 Task: In the  document scenario.epub. Below name insert the link: 'www.instagram.com' Insert Dropdown below the link: Review Status  'Select Not started 'Insert Header and write  "Quantum". Change font style to  Yellow Tail
Action: Mouse moved to (266, 368)
Screenshot: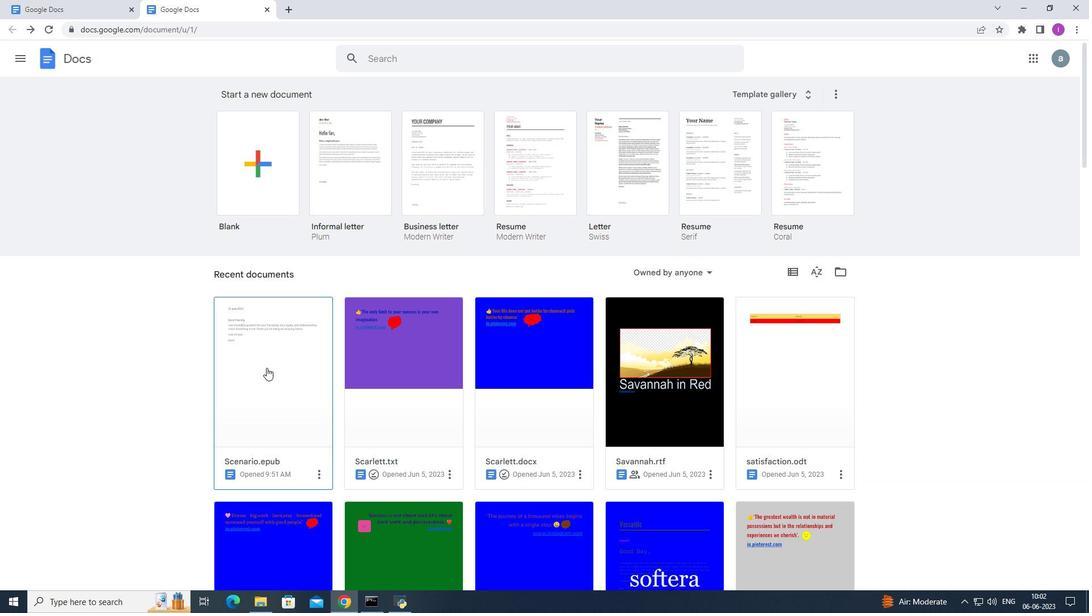 
Action: Mouse pressed left at (266, 368)
Screenshot: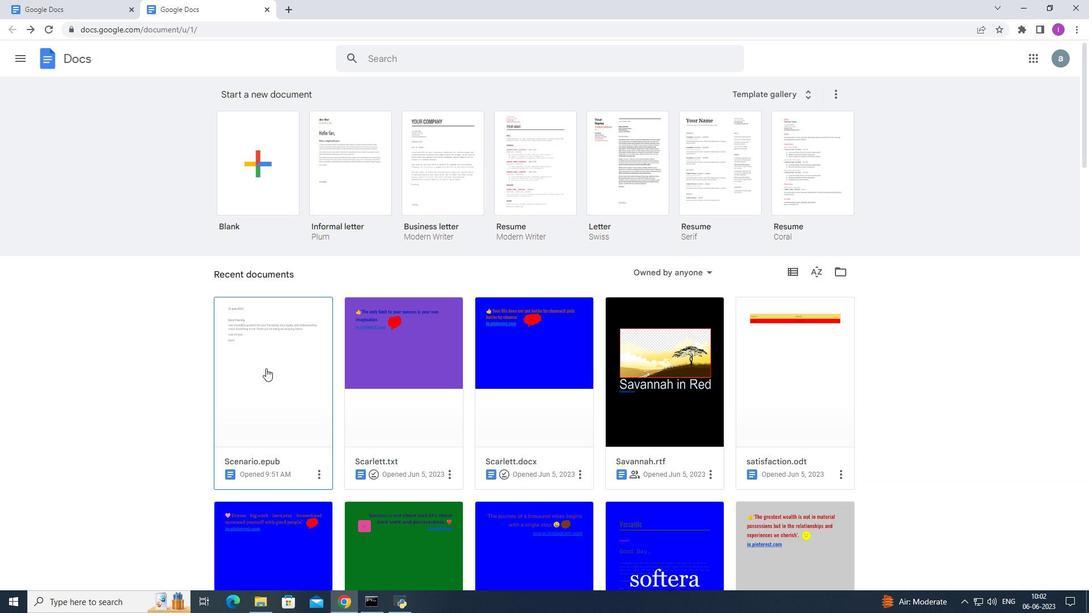 
Action: Mouse moved to (385, 296)
Screenshot: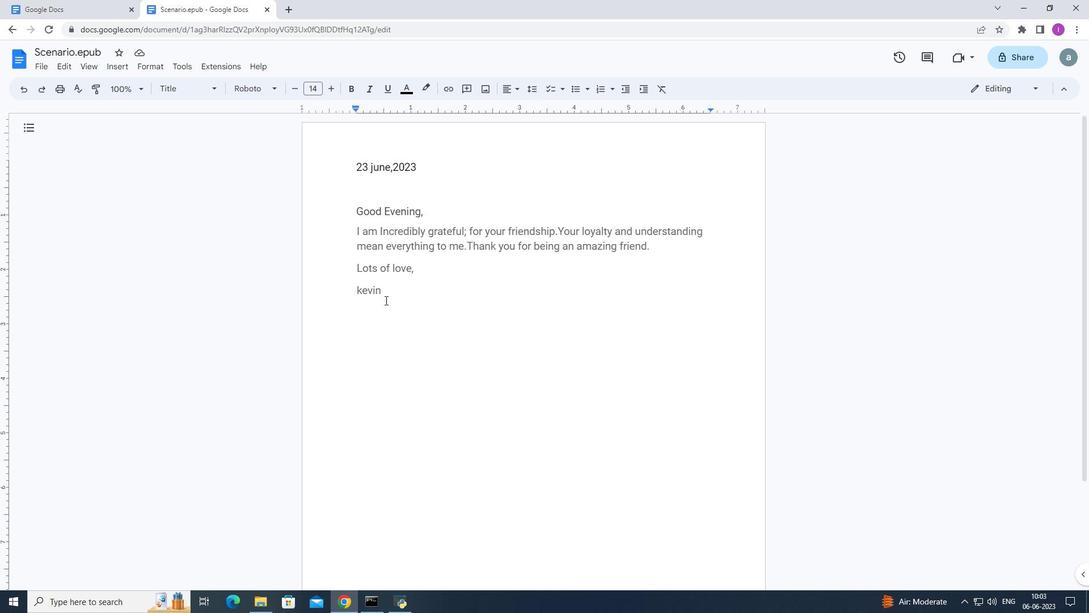 
Action: Mouse pressed left at (385, 296)
Screenshot: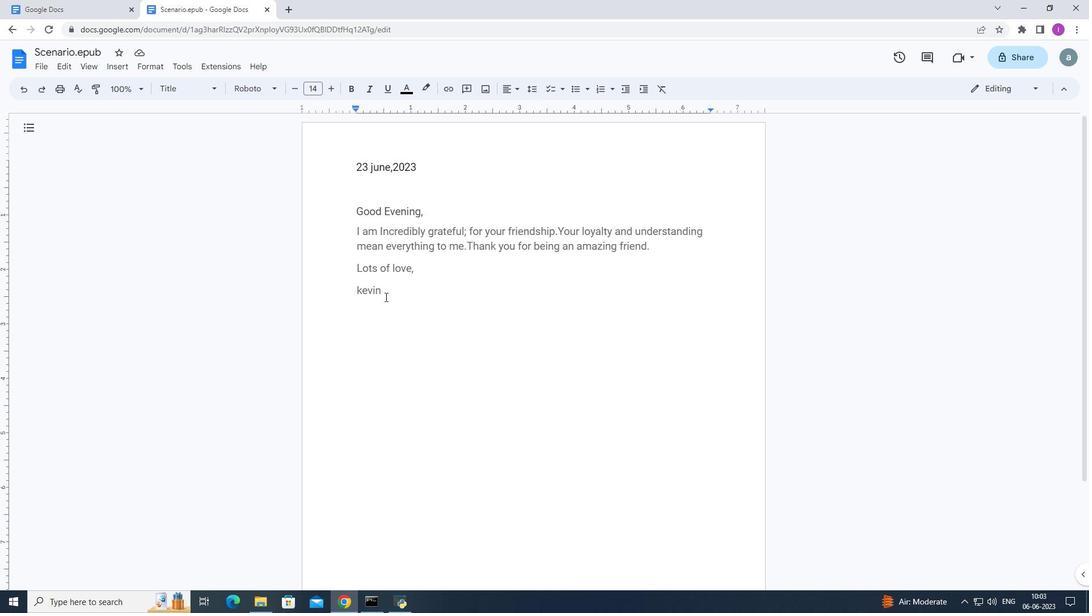 
Action: Key pressed <Key.enter>
Screenshot: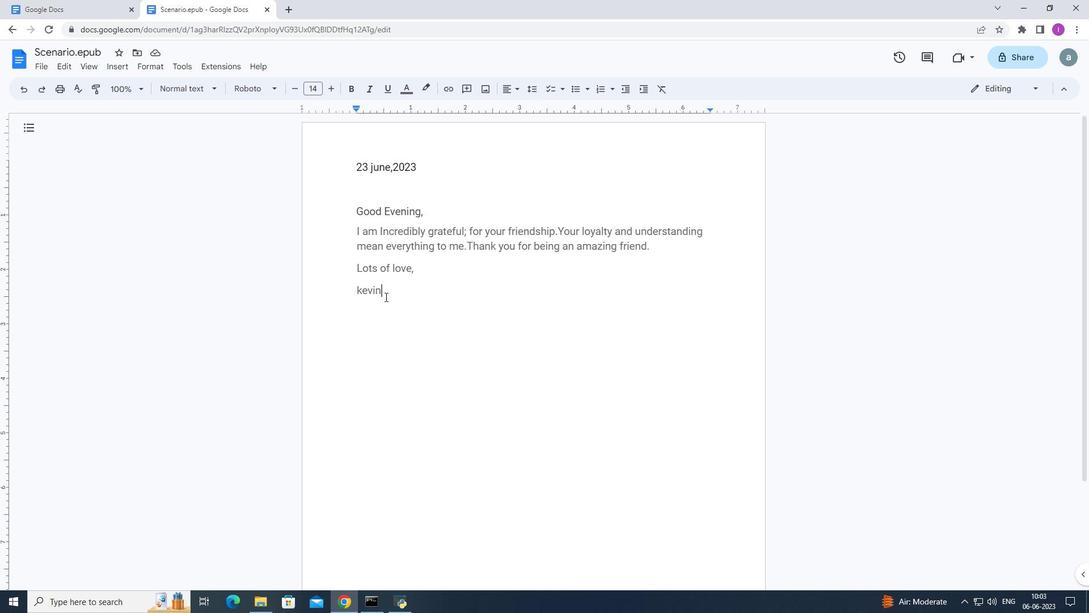 
Action: Mouse moved to (111, 68)
Screenshot: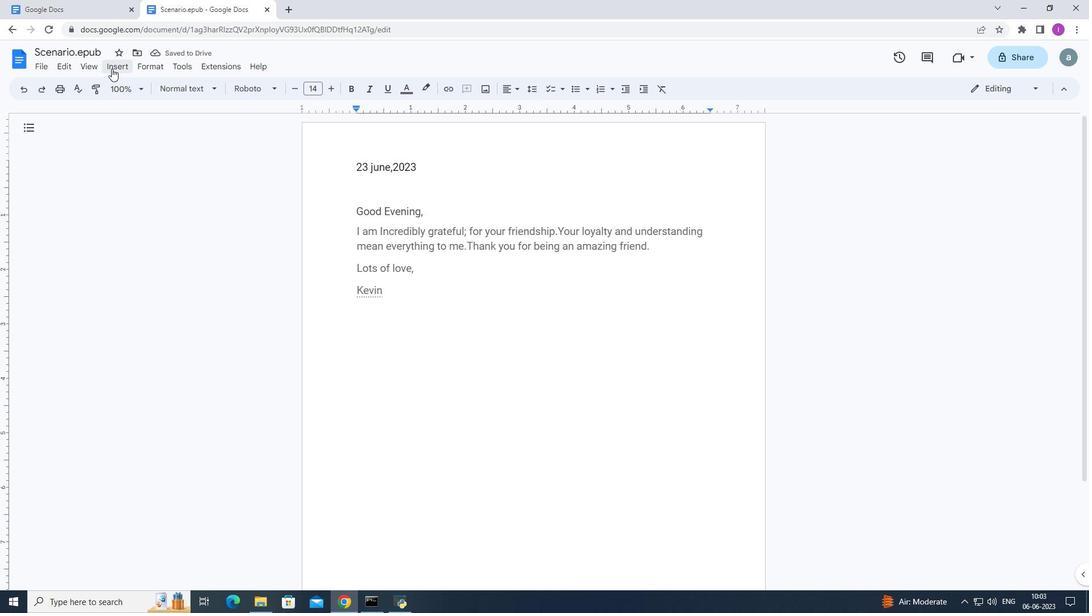
Action: Mouse pressed left at (111, 68)
Screenshot: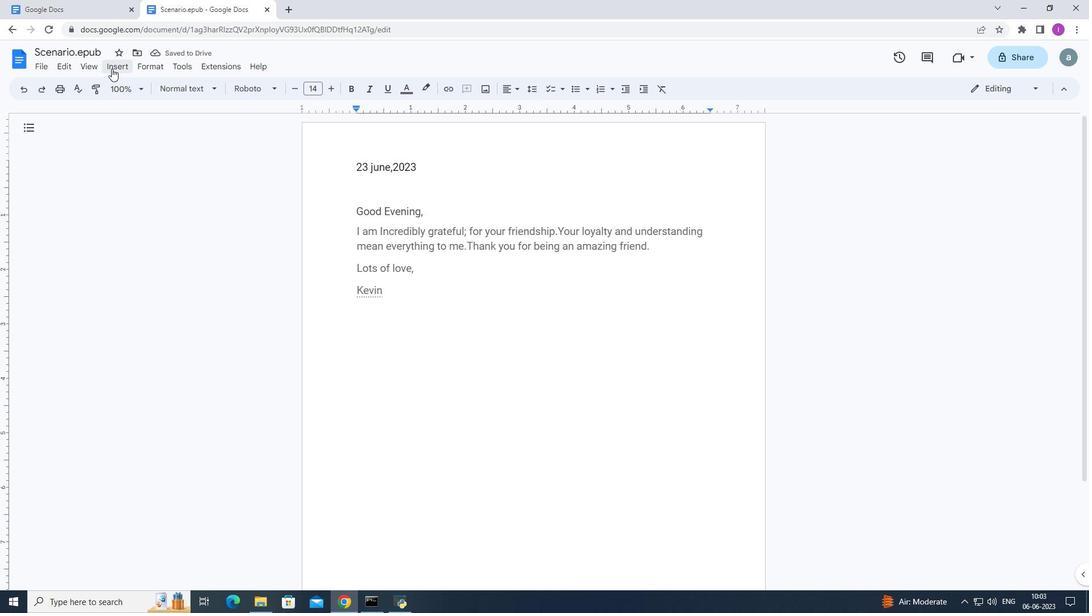
Action: Mouse moved to (133, 417)
Screenshot: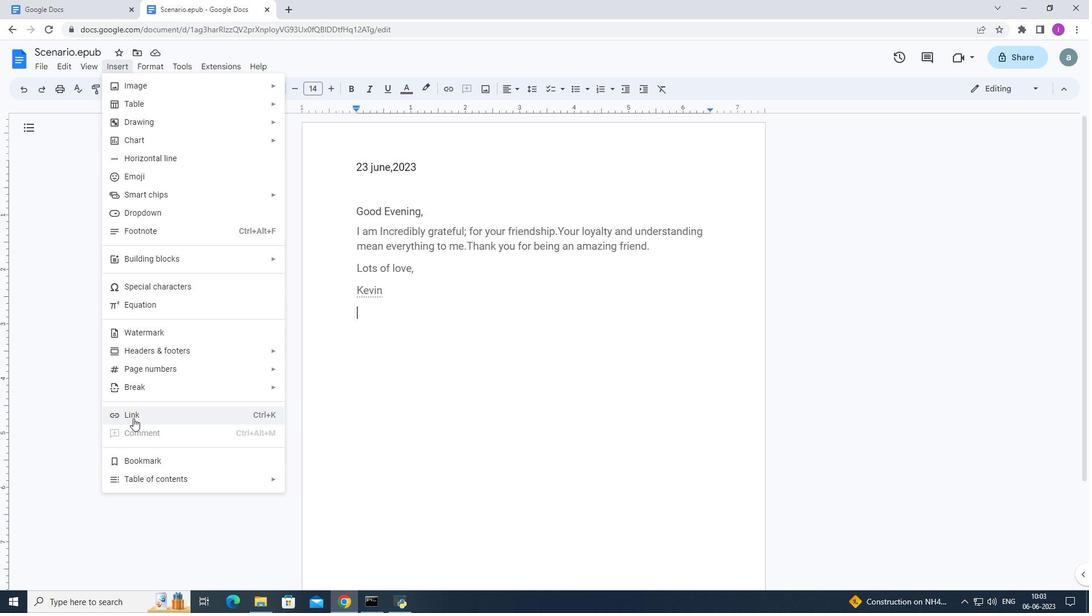 
Action: Mouse pressed left at (133, 417)
Screenshot: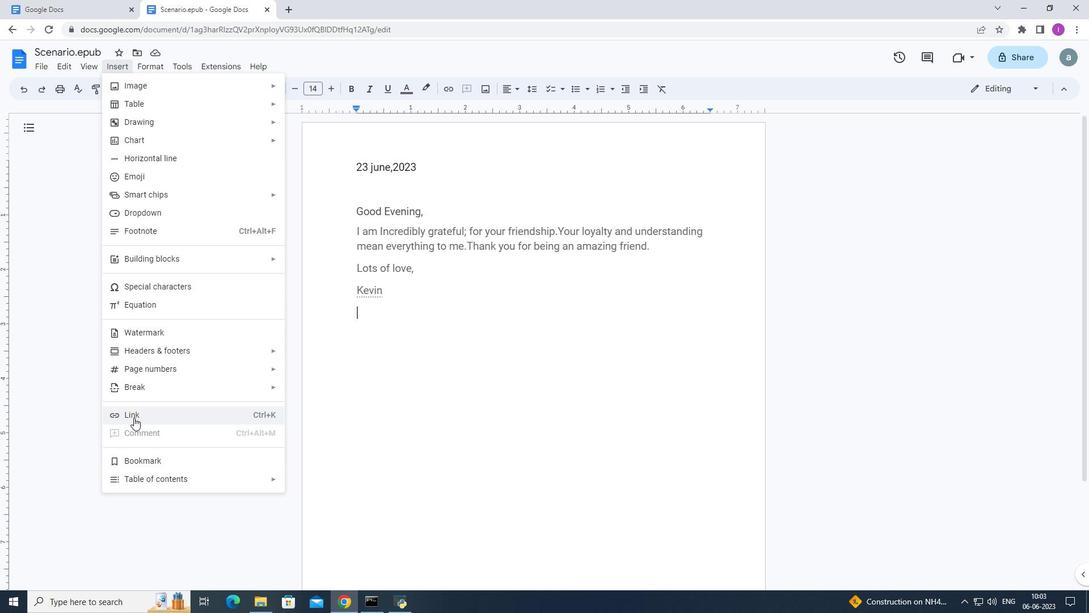 
Action: Mouse moved to (385, 355)
Screenshot: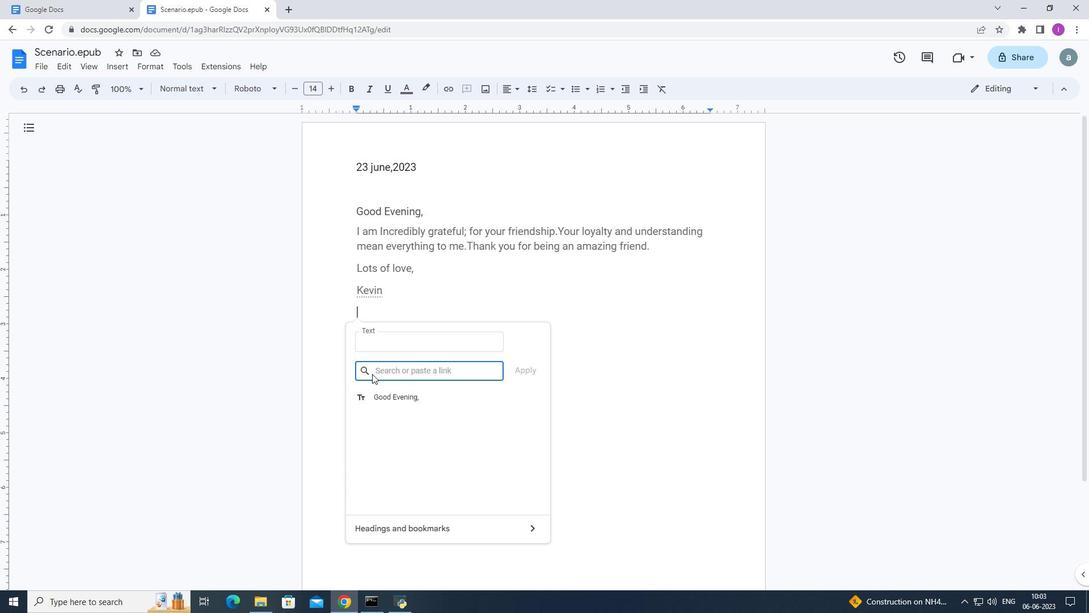 
Action: Key pressed www
Screenshot: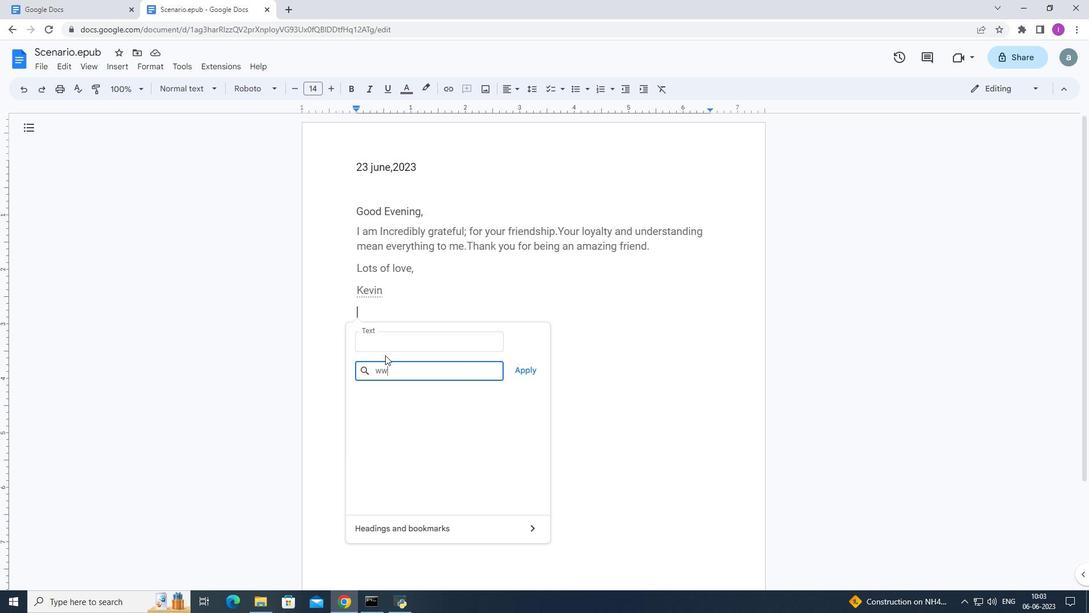 
Action: Mouse moved to (385, 354)
Screenshot: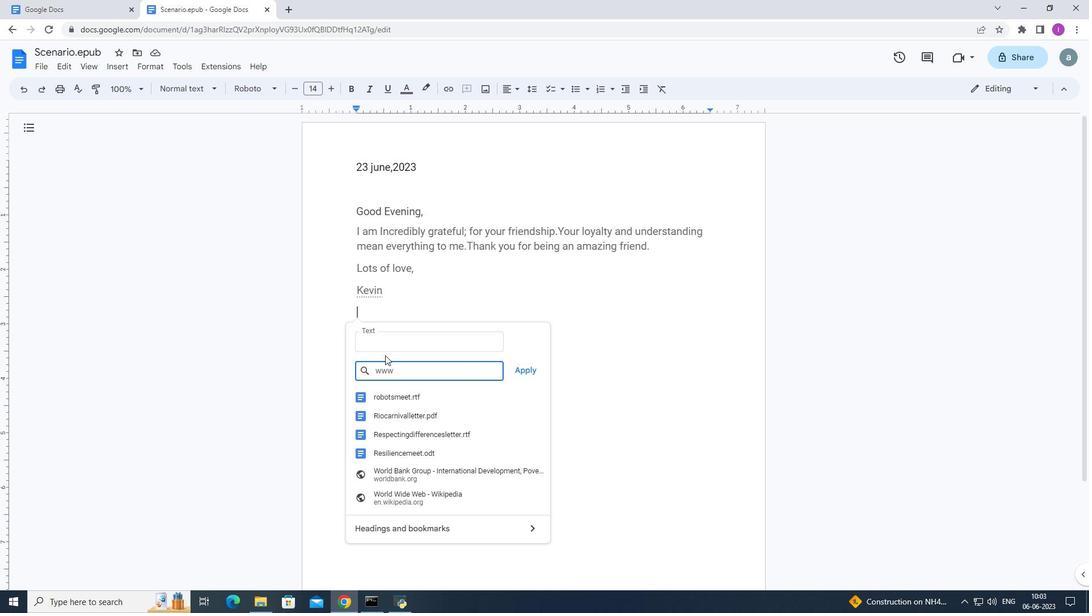 
Action: Key pressed .insr<Key.backspace>
Screenshot: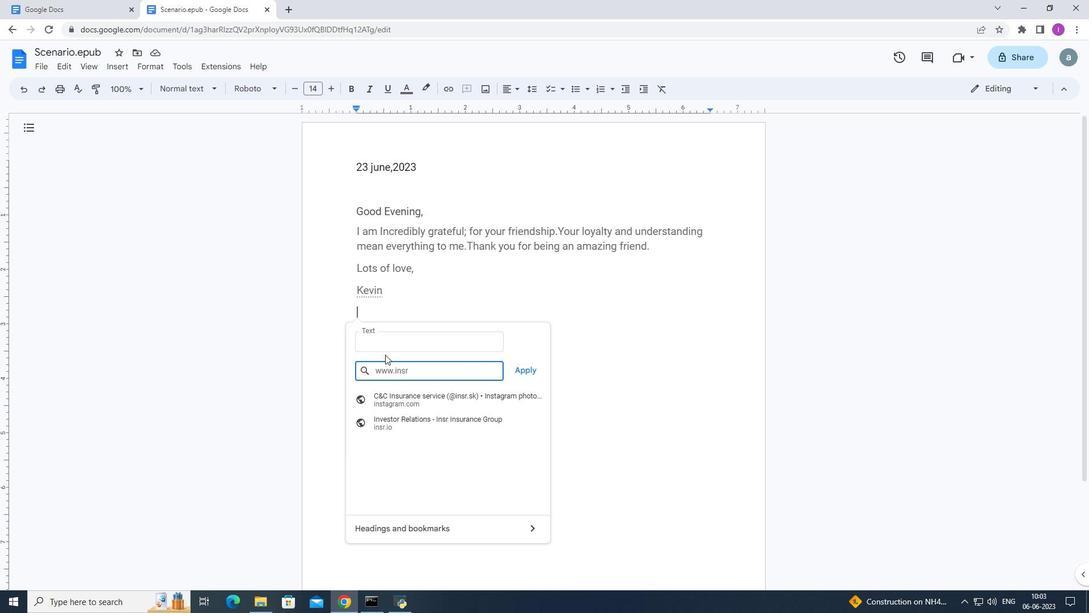 
Action: Mouse moved to (332, 383)
Screenshot: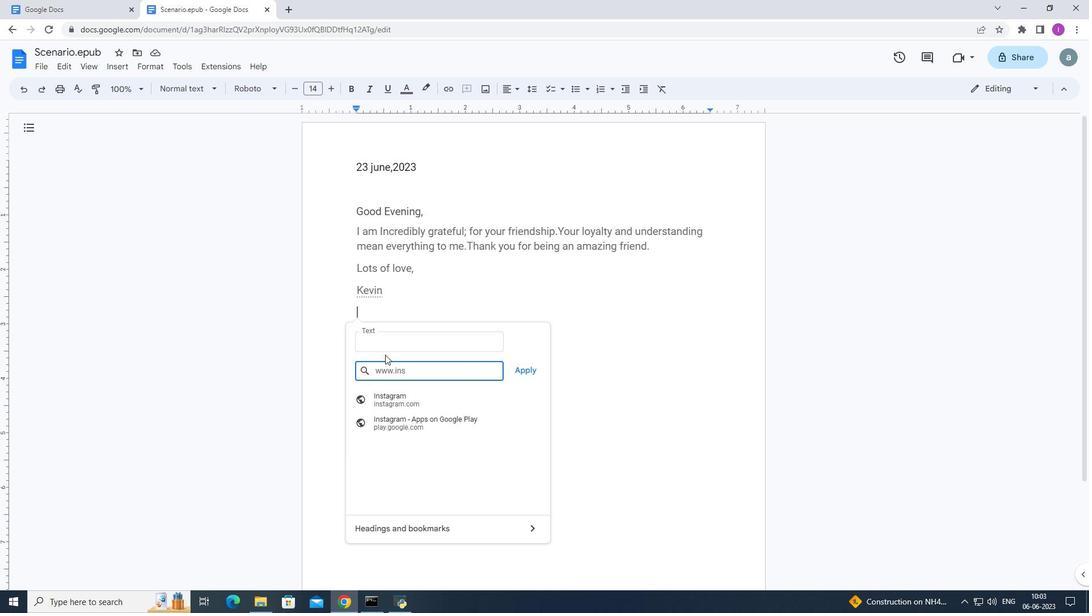 
Action: Key pressed tagram.com
Screenshot: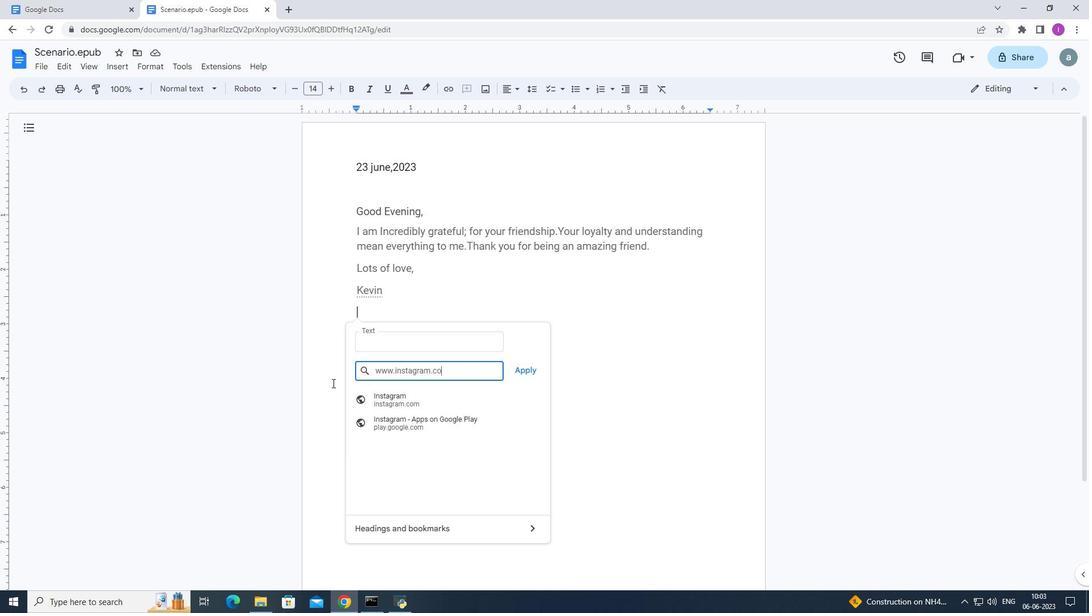
Action: Mouse moved to (531, 368)
Screenshot: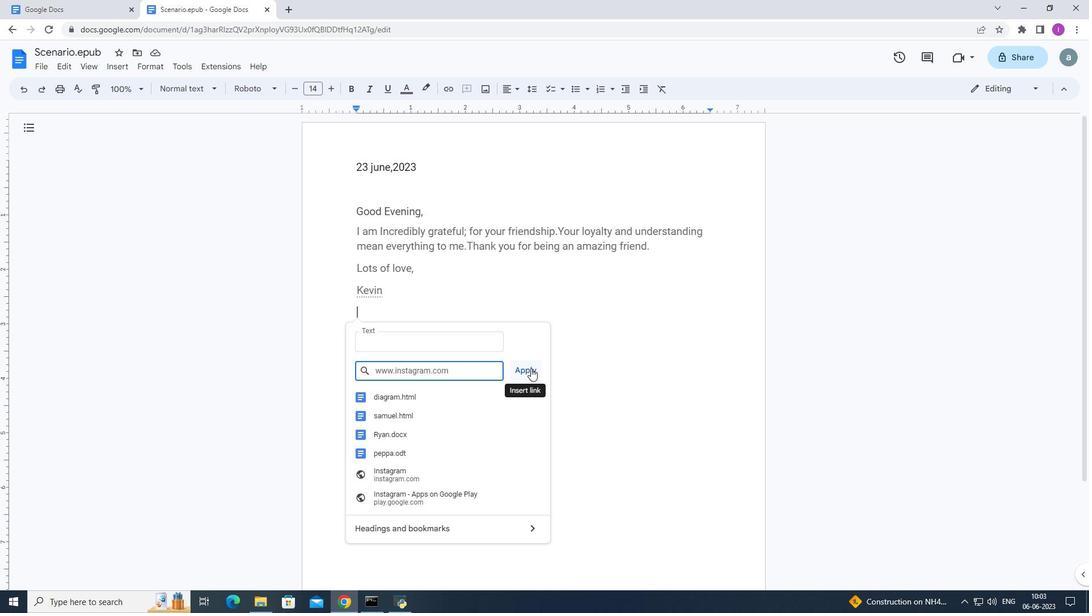 
Action: Mouse pressed left at (531, 368)
Screenshot: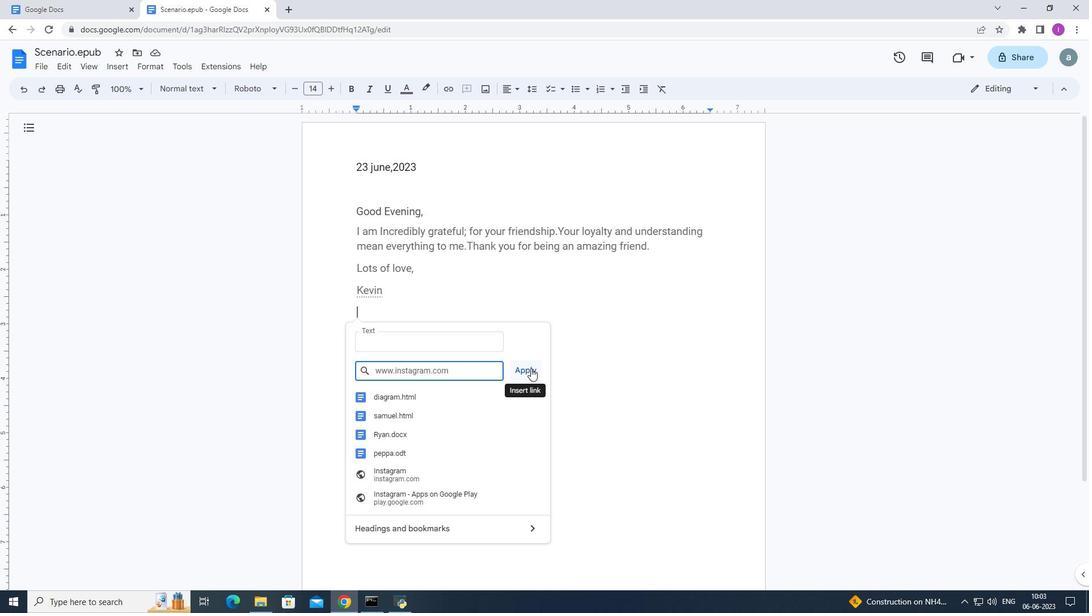 
Action: Mouse moved to (122, 68)
Screenshot: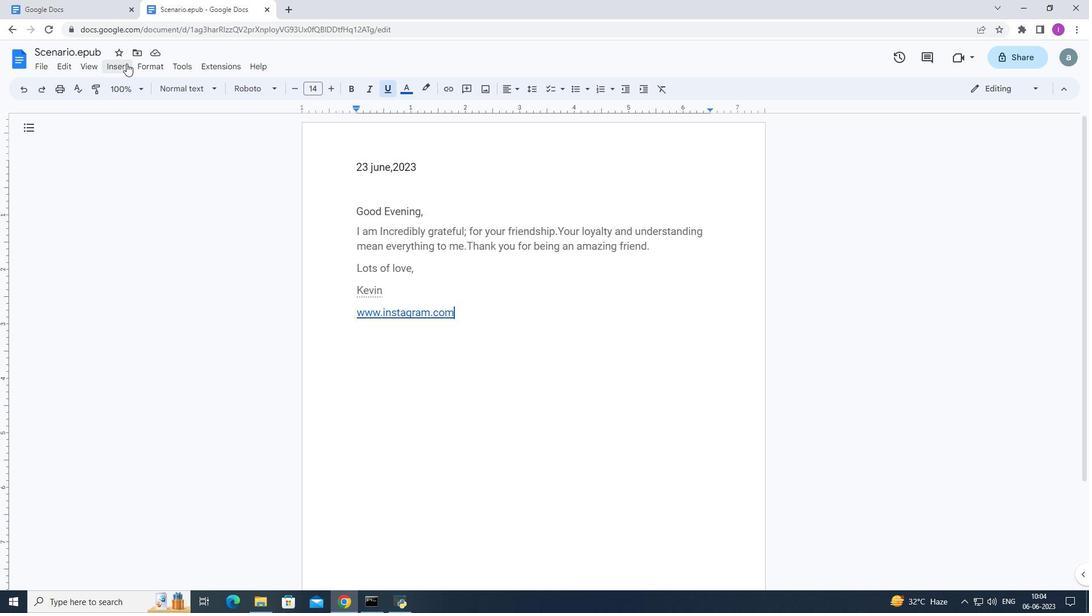 
Action: Mouse pressed left at (122, 68)
Screenshot: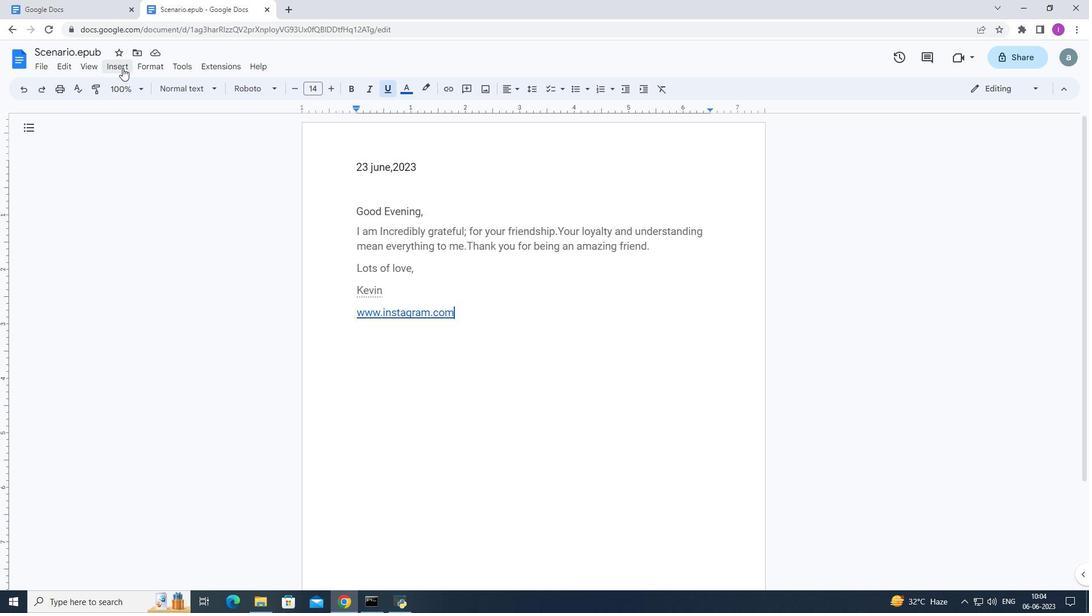 
Action: Mouse moved to (154, 212)
Screenshot: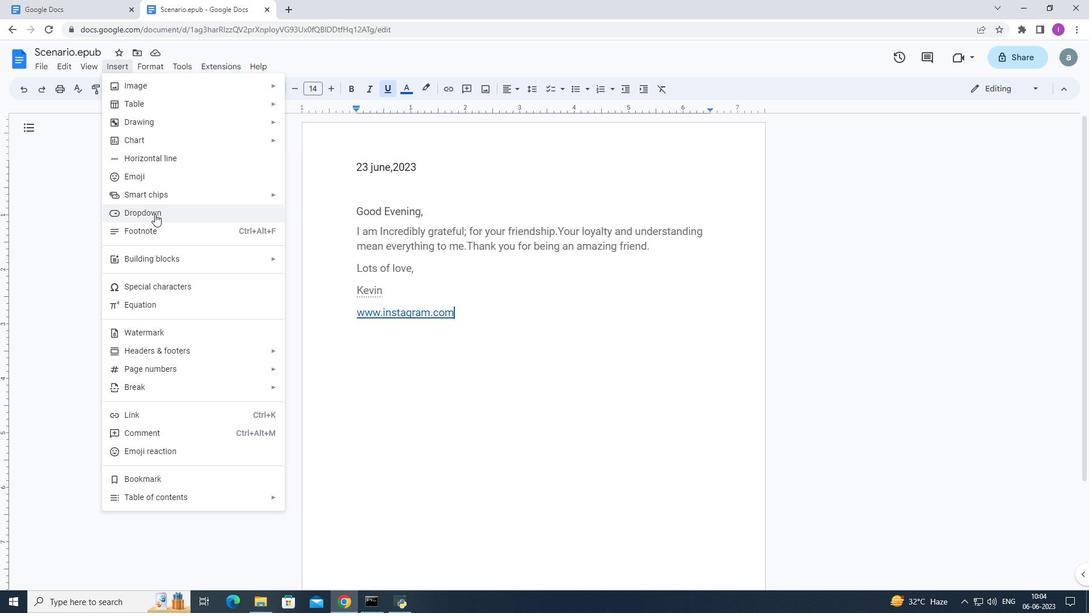 
Action: Mouse pressed left at (154, 212)
Screenshot: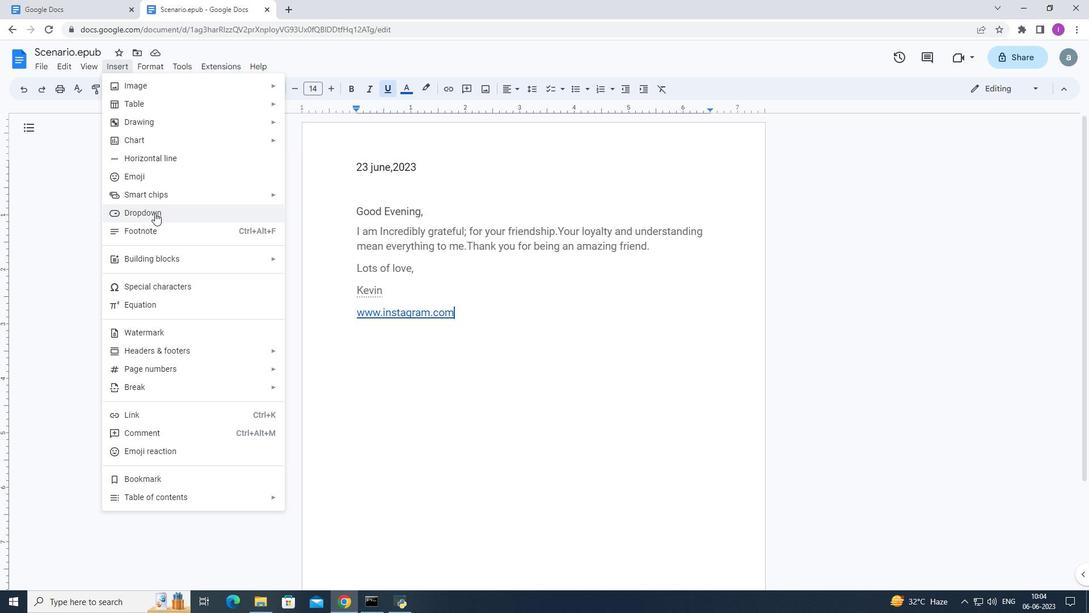 
Action: Mouse moved to (655, 445)
Screenshot: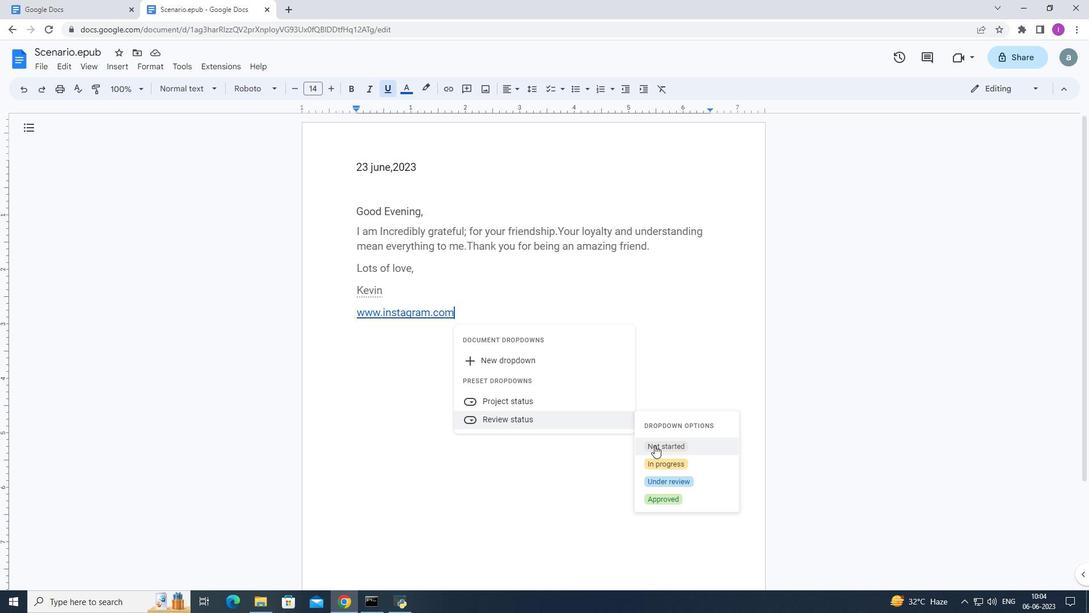 
Action: Mouse pressed left at (655, 445)
Screenshot: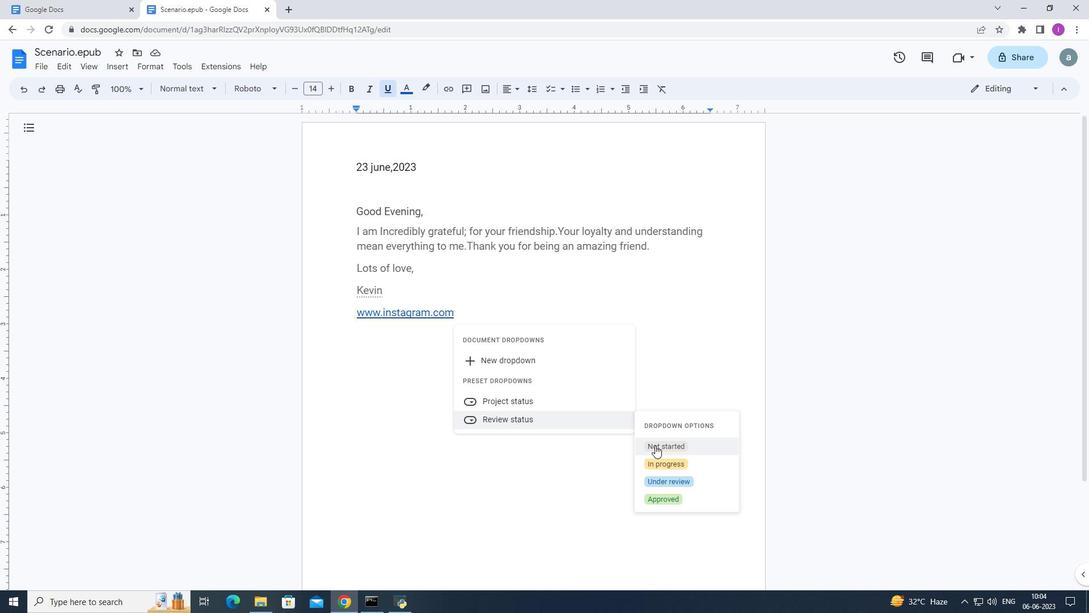 
Action: Mouse moved to (126, 64)
Screenshot: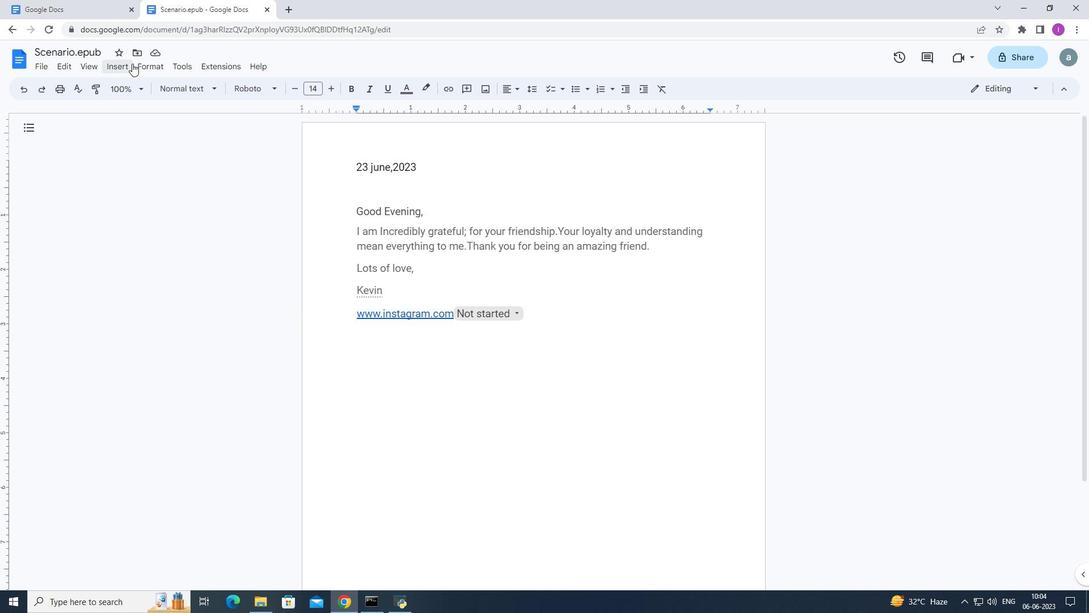 
Action: Mouse pressed left at (126, 64)
Screenshot: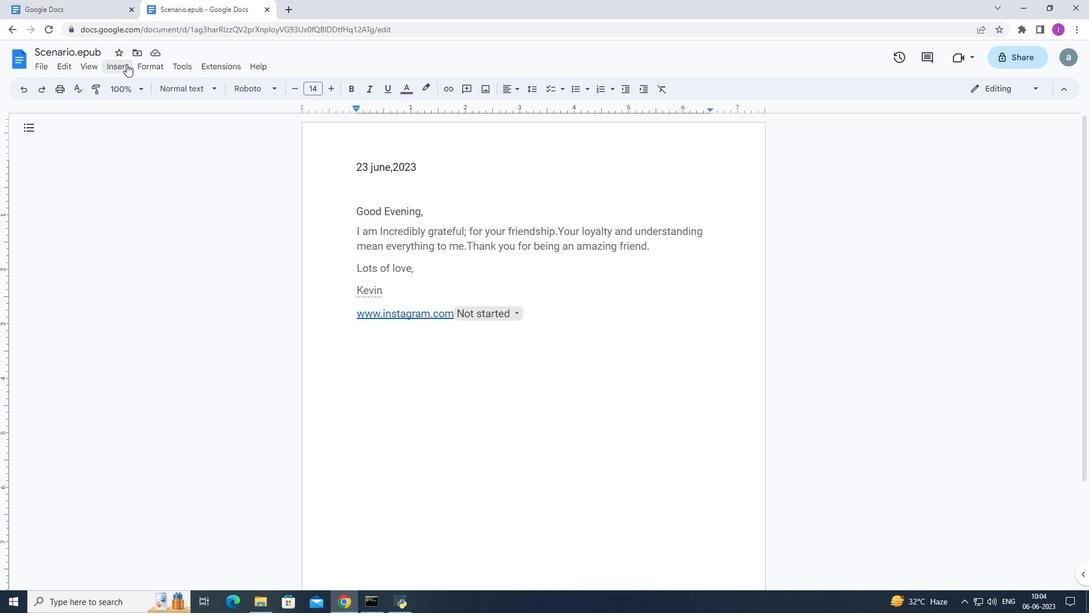 
Action: Mouse moved to (319, 353)
Screenshot: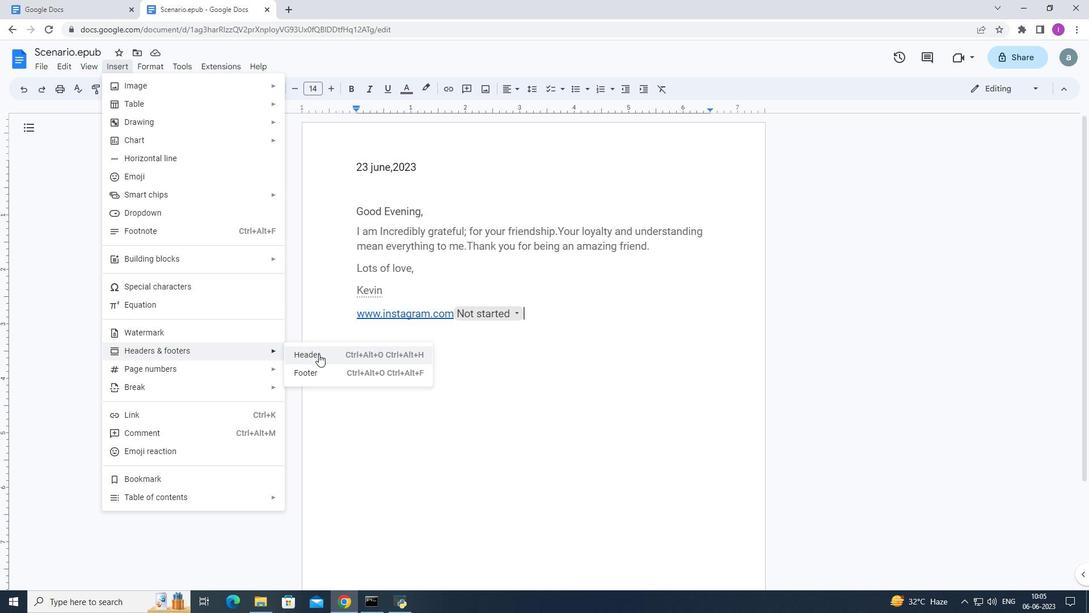 
Action: Mouse pressed left at (319, 353)
Screenshot: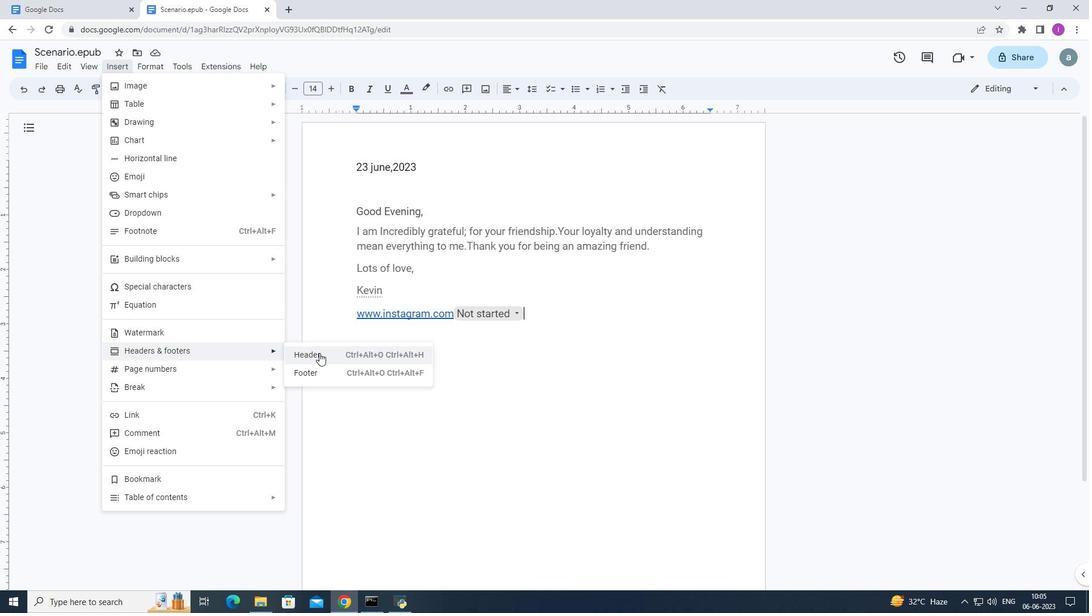 
Action: Mouse pressed left at (319, 353)
Screenshot: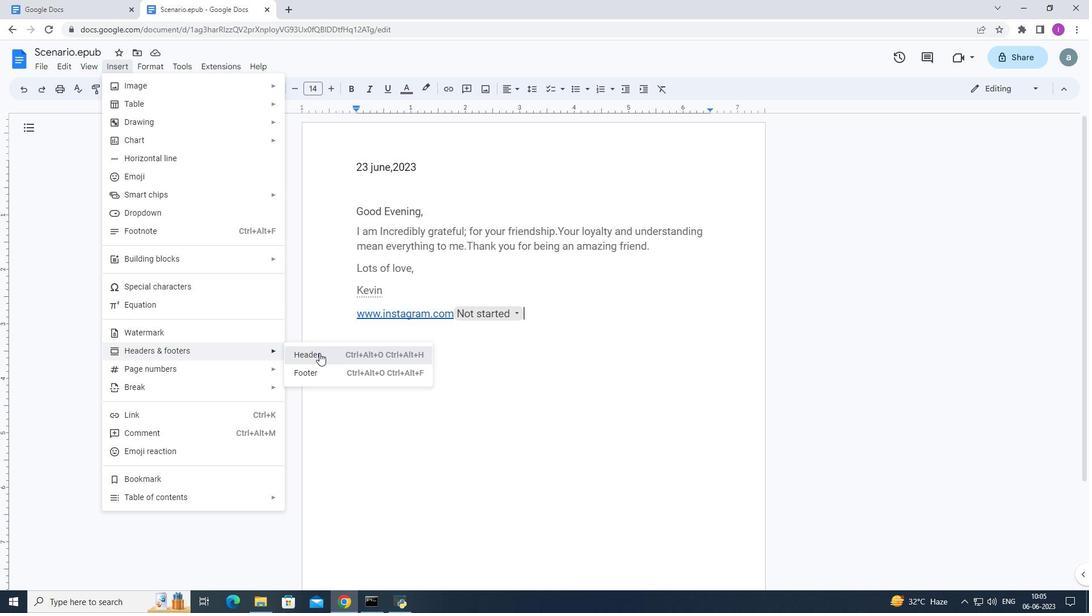 
Action: Mouse moved to (118, 64)
Screenshot: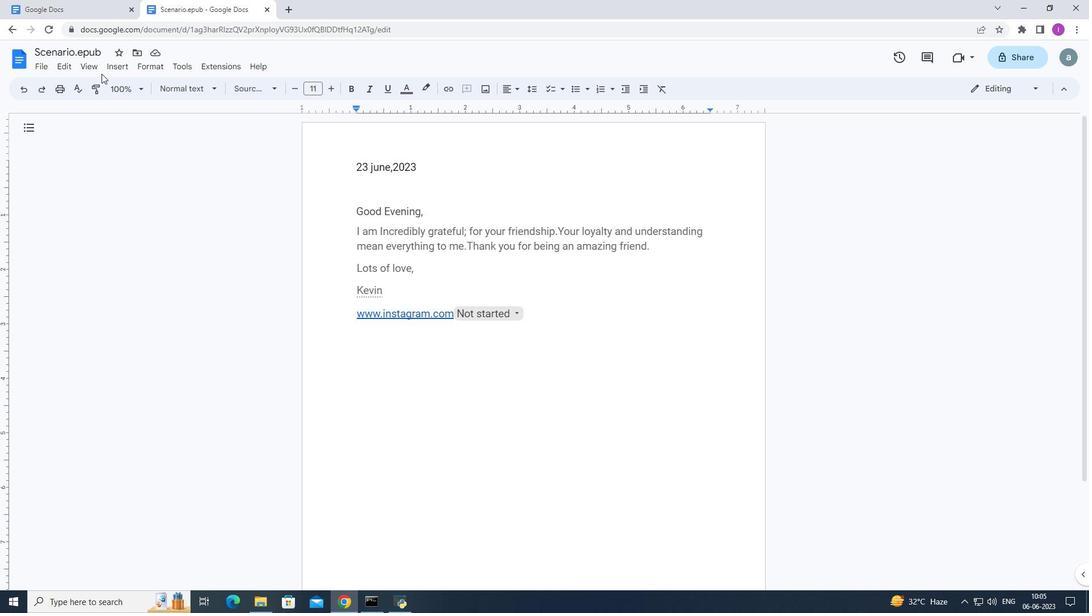 
Action: Mouse pressed left at (118, 64)
Screenshot: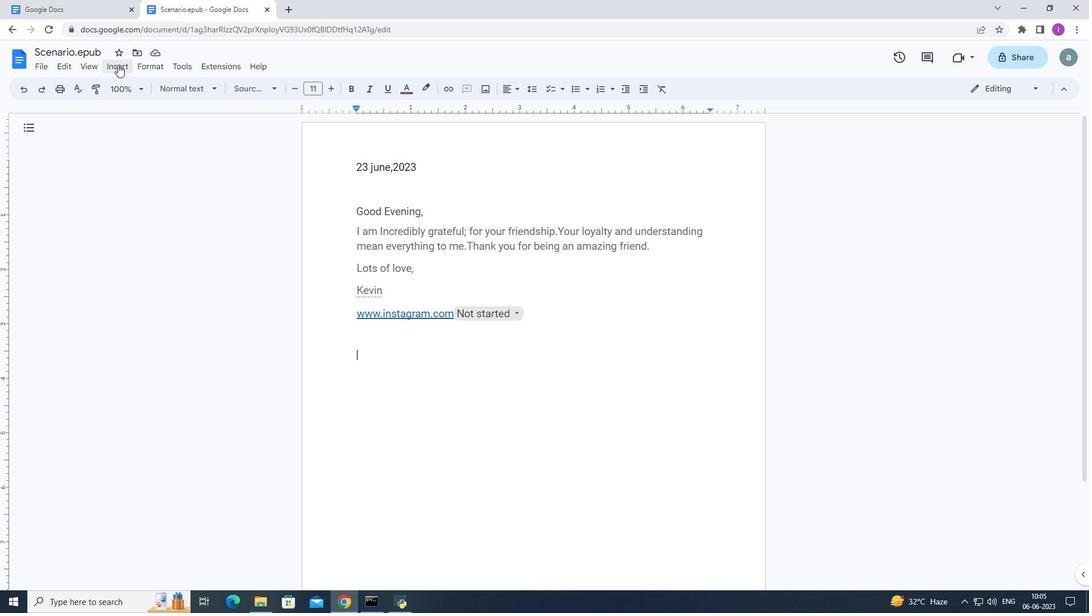 
Action: Mouse moved to (309, 357)
Screenshot: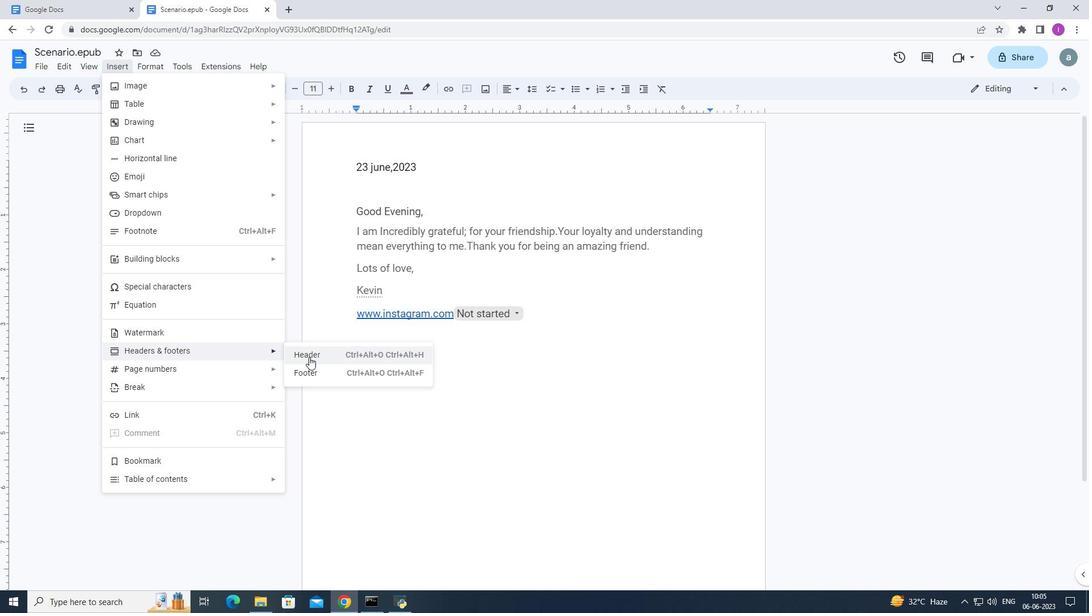 
Action: Mouse pressed left at (309, 357)
Screenshot: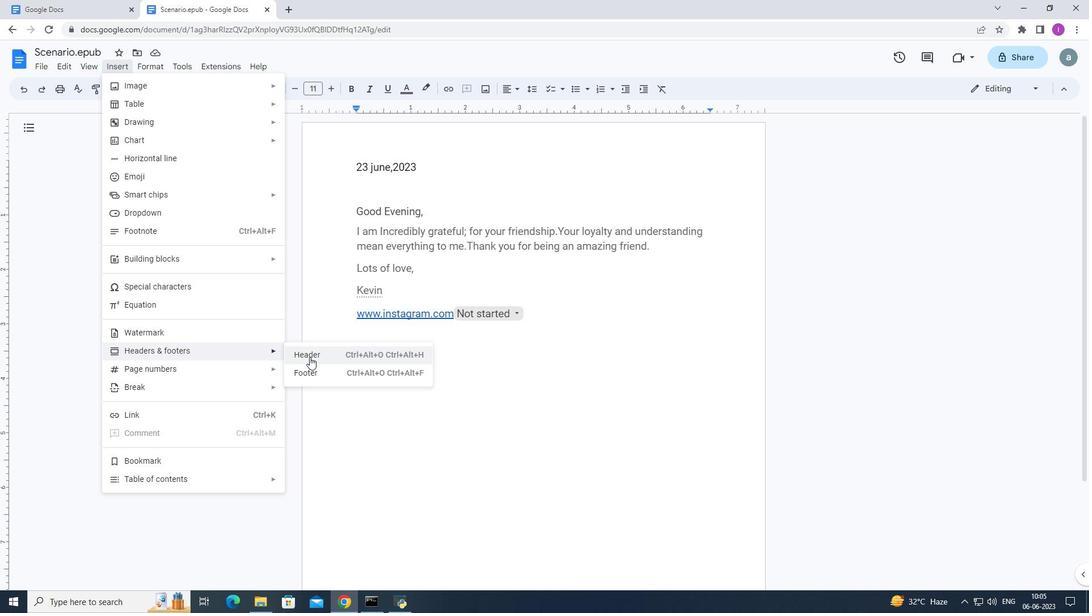 
Action: Mouse moved to (389, 174)
Screenshot: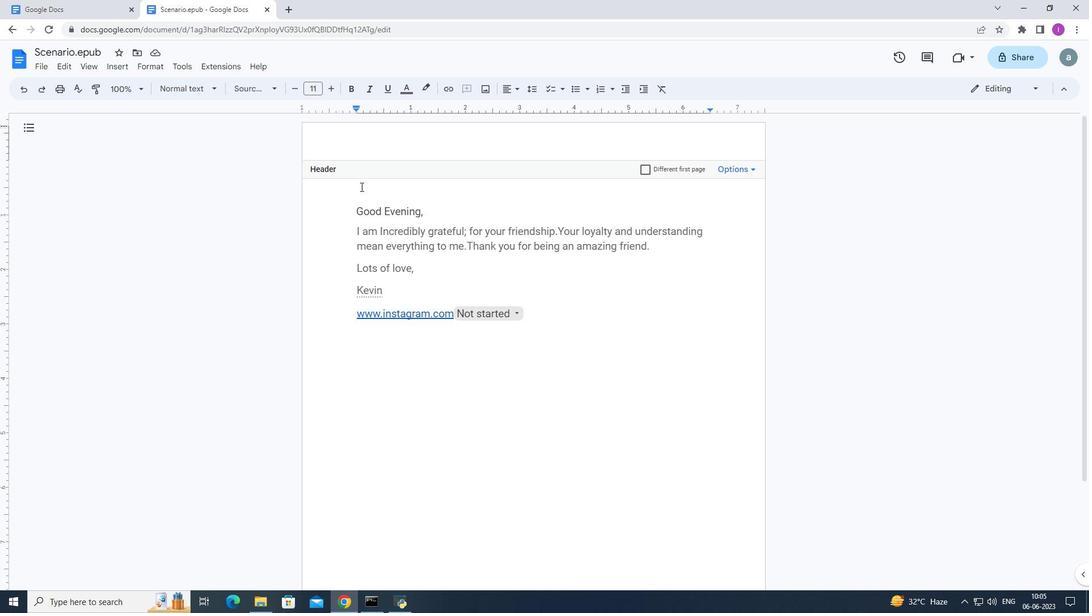
Action: Key pressed <Key.shift><Key.shift><Key.shift><Key.shift><Key.shift><Key.shift><Key.shift><Key.shift><Key.shift><Key.shift><Key.shift><Key.shift><Key.shift><Key.shift><Key.shift><Key.shift><Key.shift><Key.shift><Key.shift><Key.shift><Key.shift><Key.shift><Key.shift><Key.shift><Key.shift><Key.shift><Key.shift><Key.shift><Key.shift><Key.shift><Key.shift><Key.shift><Key.shift><Key.shift><Key.shift><Key.shift><Key.shift><Key.shift><Key.shift><Key.shift><Key.shift><Key.shift><Key.shift><Key.shift><Key.shift><Key.shift><Key.shift><Key.shift><Key.shift><Key.shift><Key.shift><Key.shift><Key.shift><Key.shift><Key.shift><Key.shift><Key.shift><Key.shift><Key.shift><Key.shift><Key.shift><Key.shift><Key.shift><Key.shift><Key.shift><Key.shift><Key.shift><Key.shift><Key.shift><Key.shift><Key.shift><Key.shift><Key.shift><Key.shift><Key.shift><Key.shift><Key.shift><Key.shift><Key.shift><Key.shift><Key.shift>Quahn<Key.backspace><Key.backspace>ntum
Screenshot: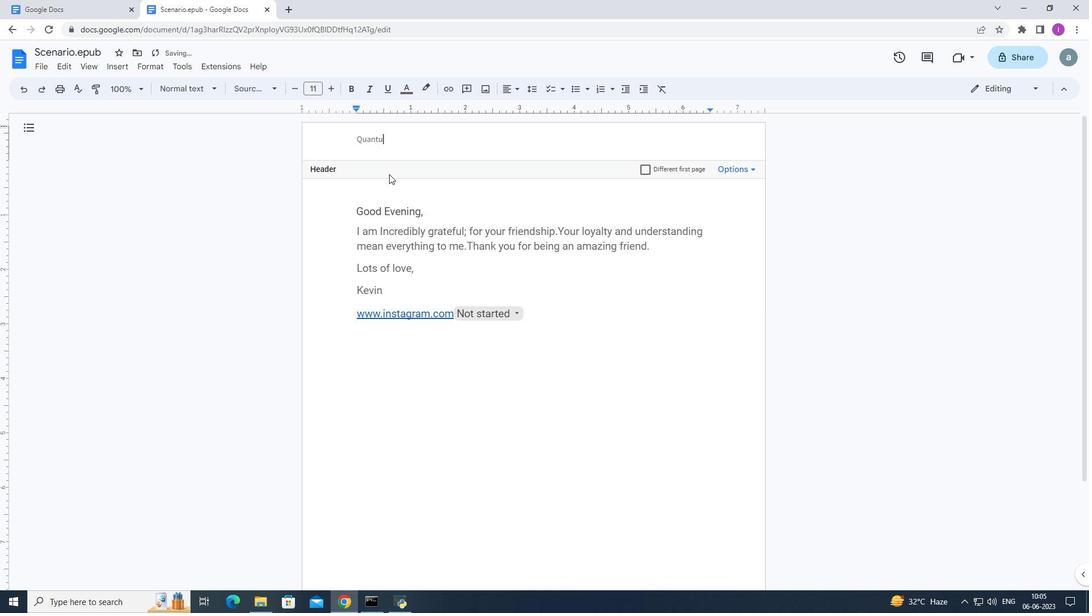 
Action: Mouse moved to (394, 139)
Screenshot: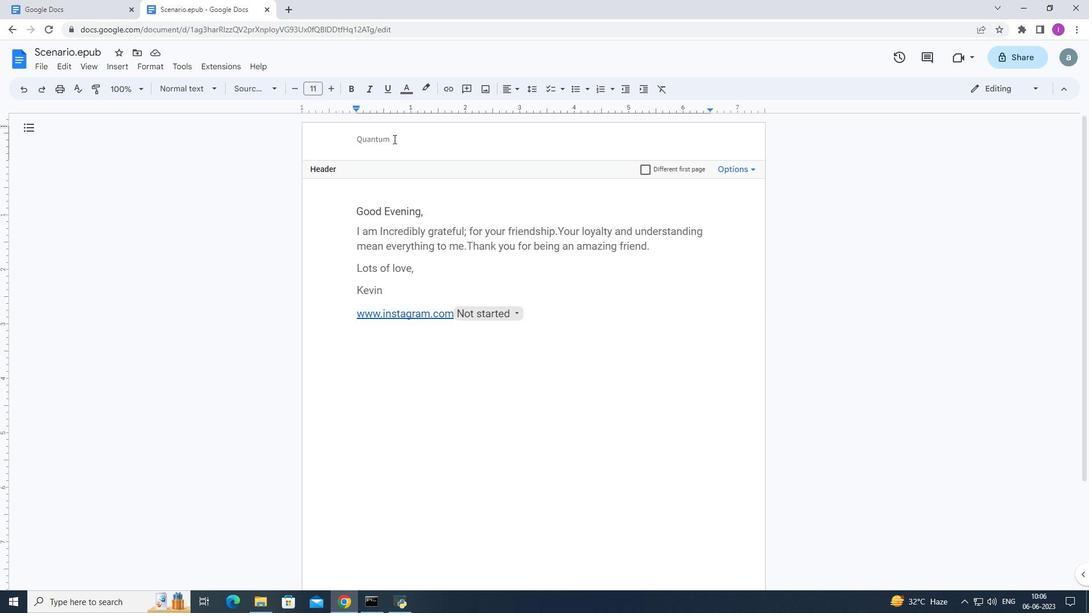 
Action: Mouse pressed left at (394, 139)
Screenshot: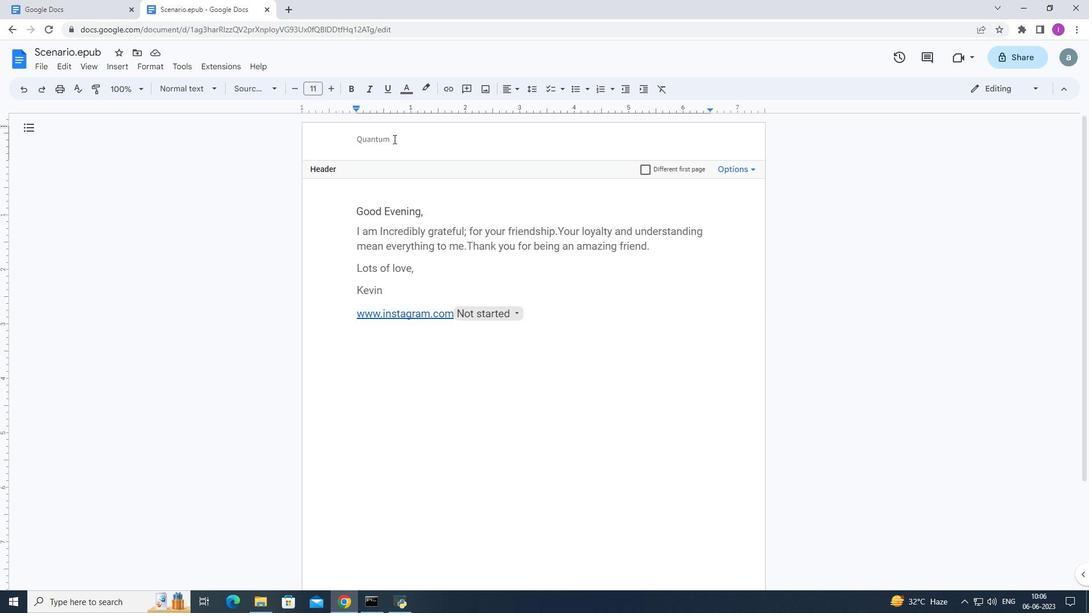 
Action: Mouse moved to (275, 87)
Screenshot: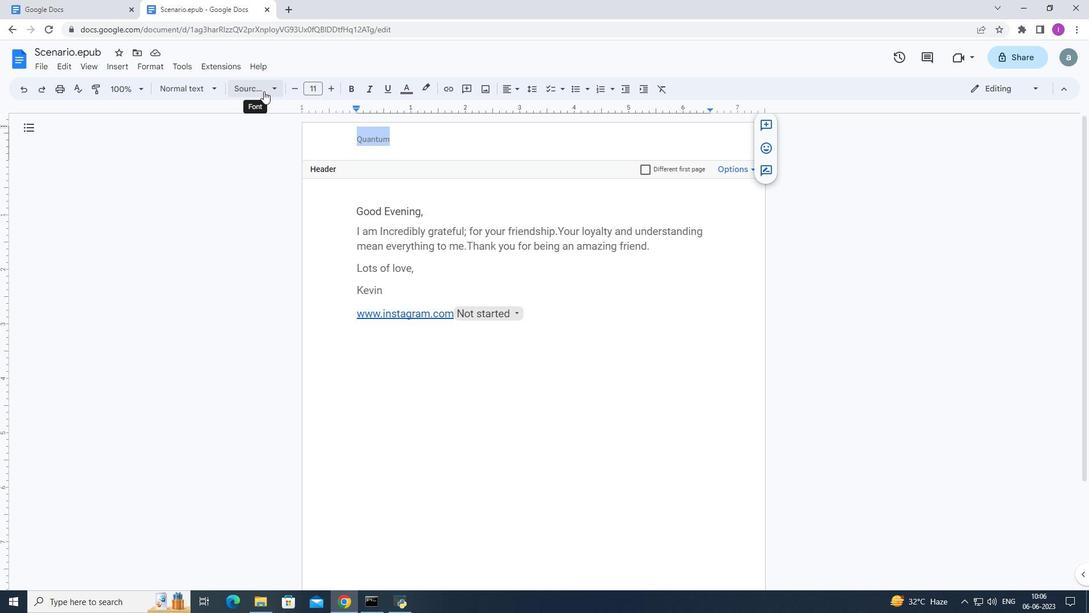 
Action: Mouse pressed left at (275, 87)
Screenshot: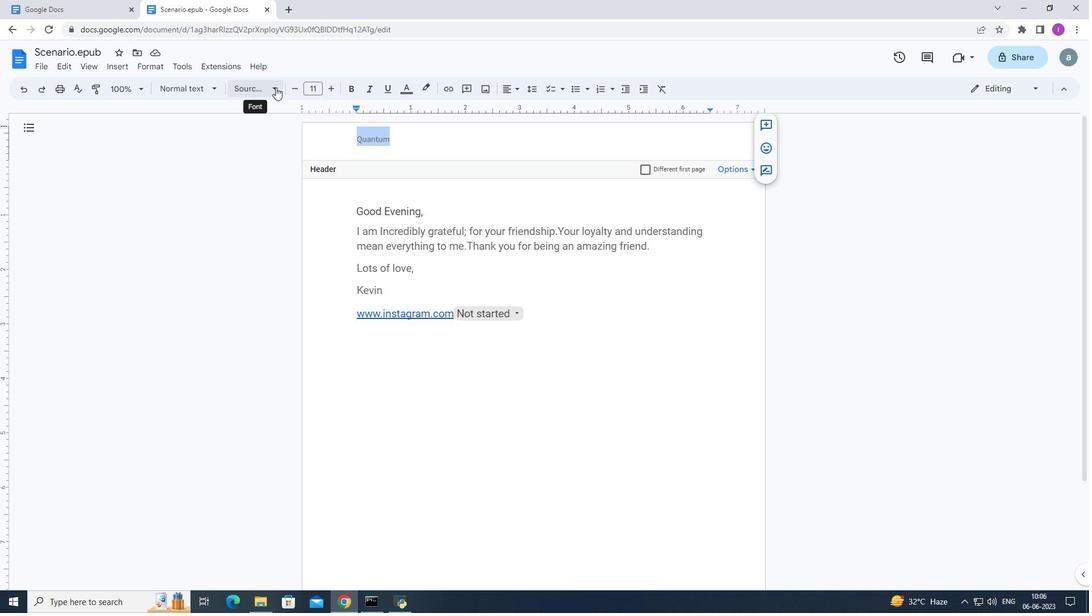 
Action: Mouse moved to (287, 471)
Screenshot: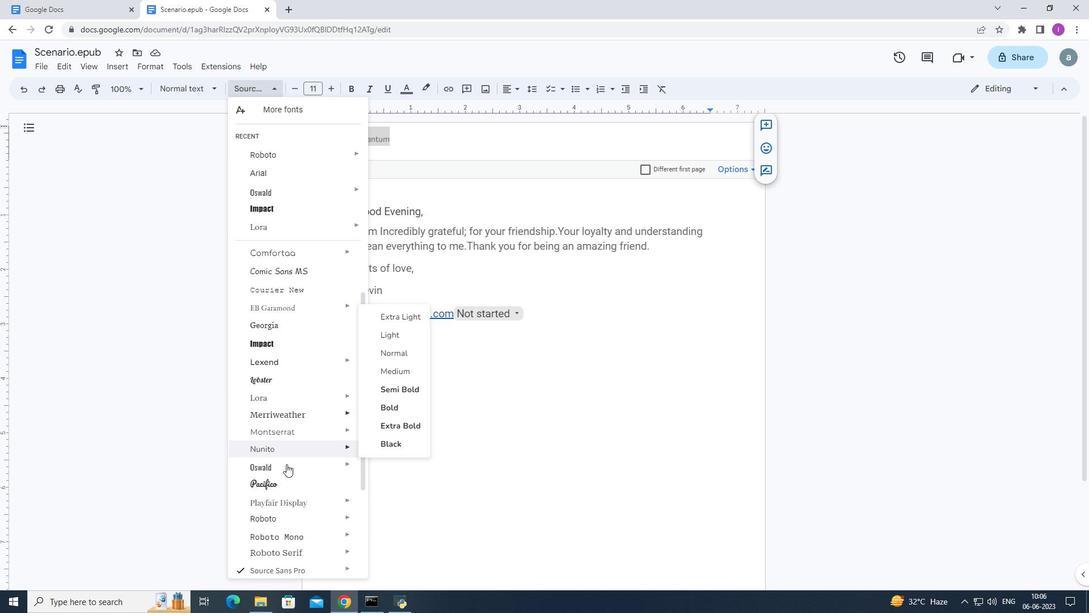 
Action: Mouse scrolled (287, 471) with delta (0, 0)
Screenshot: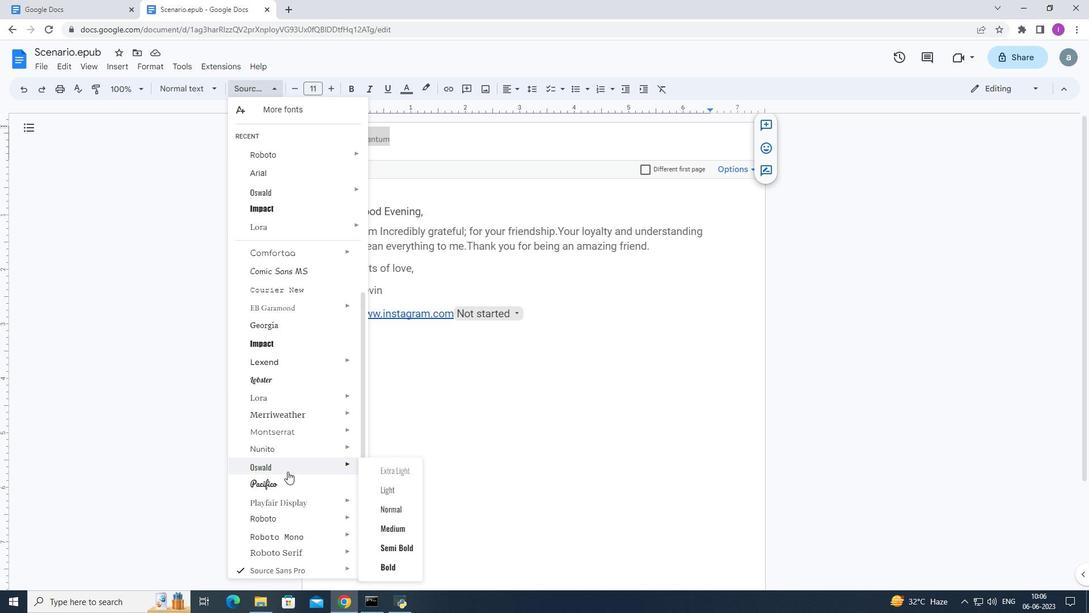 
Action: Mouse scrolled (287, 471) with delta (0, 0)
Screenshot: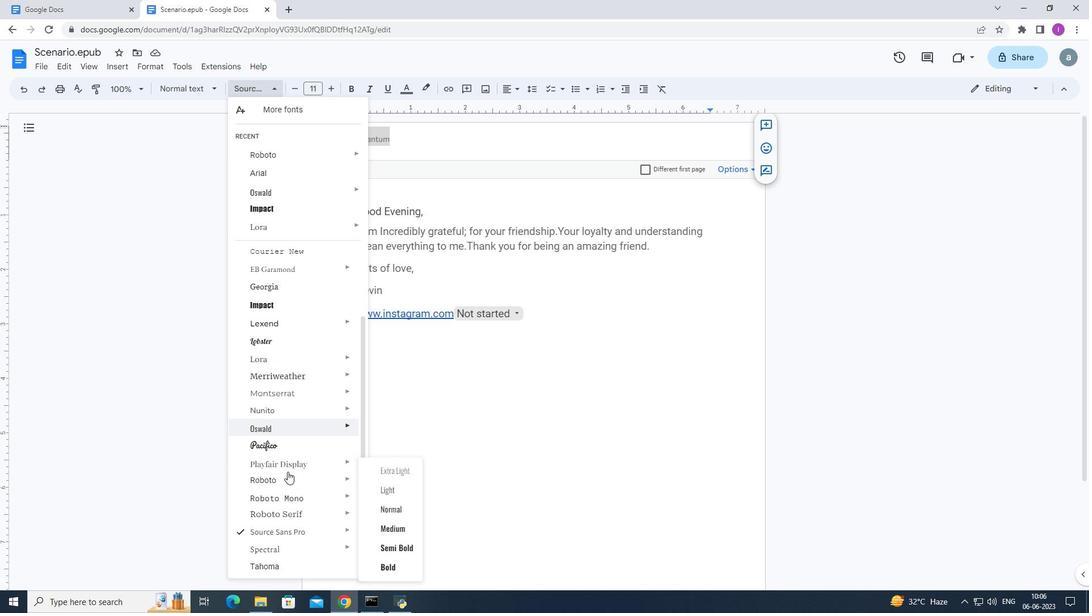 
Action: Mouse scrolled (287, 471) with delta (0, 0)
Screenshot: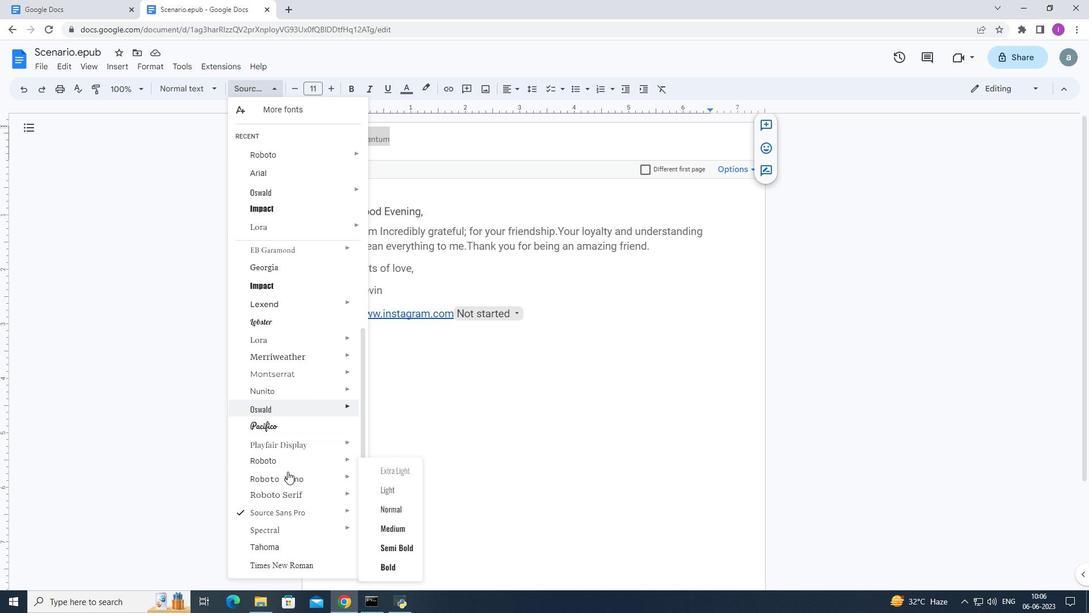 
Action: Mouse scrolled (287, 471) with delta (0, 0)
Screenshot: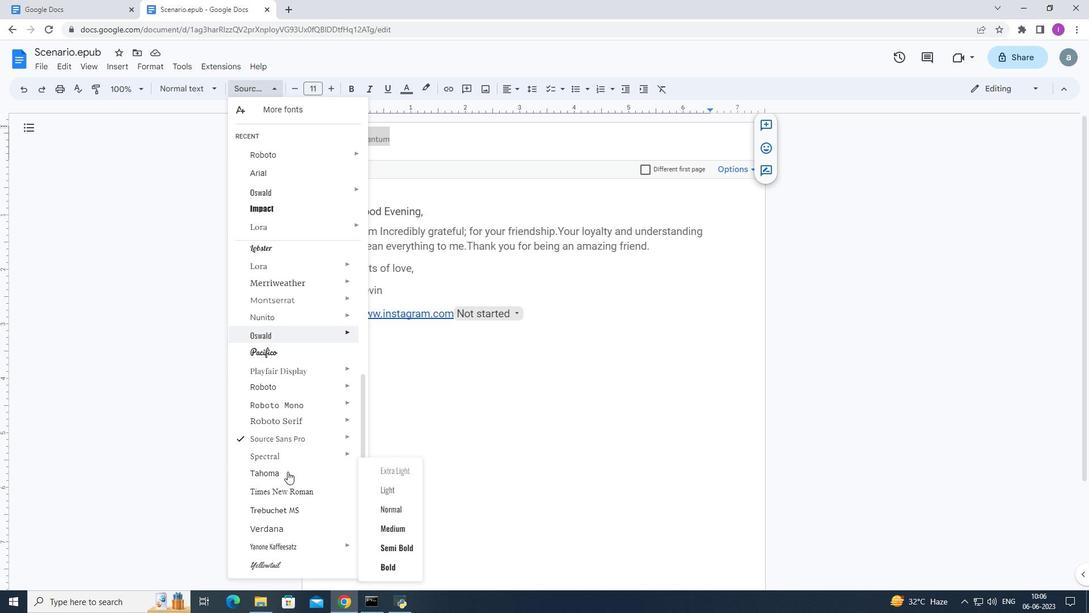 
Action: Mouse moved to (282, 568)
Screenshot: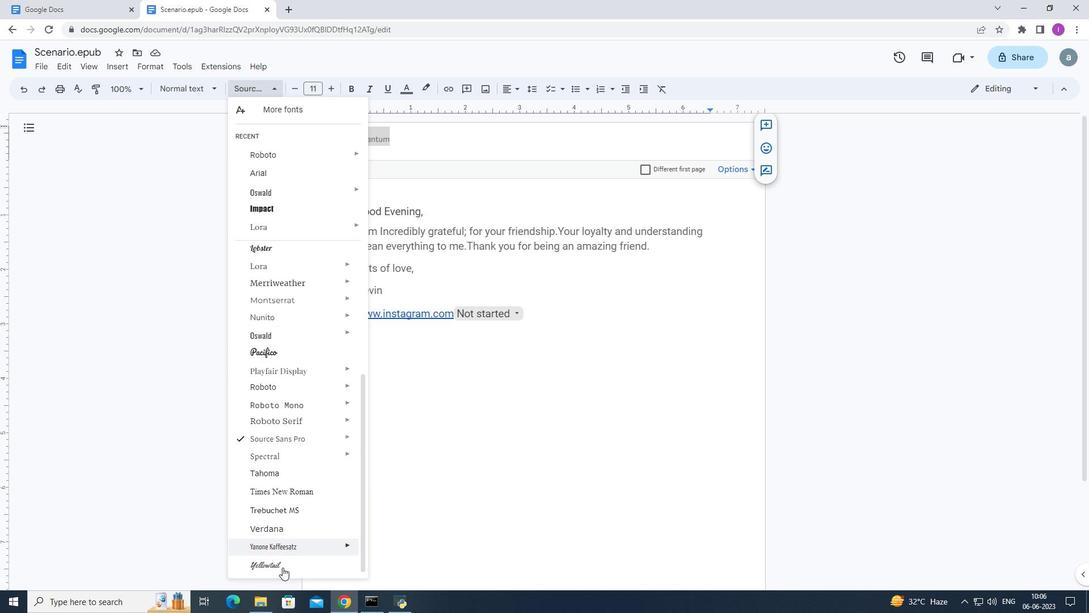 
Action: Mouse pressed left at (282, 568)
Screenshot: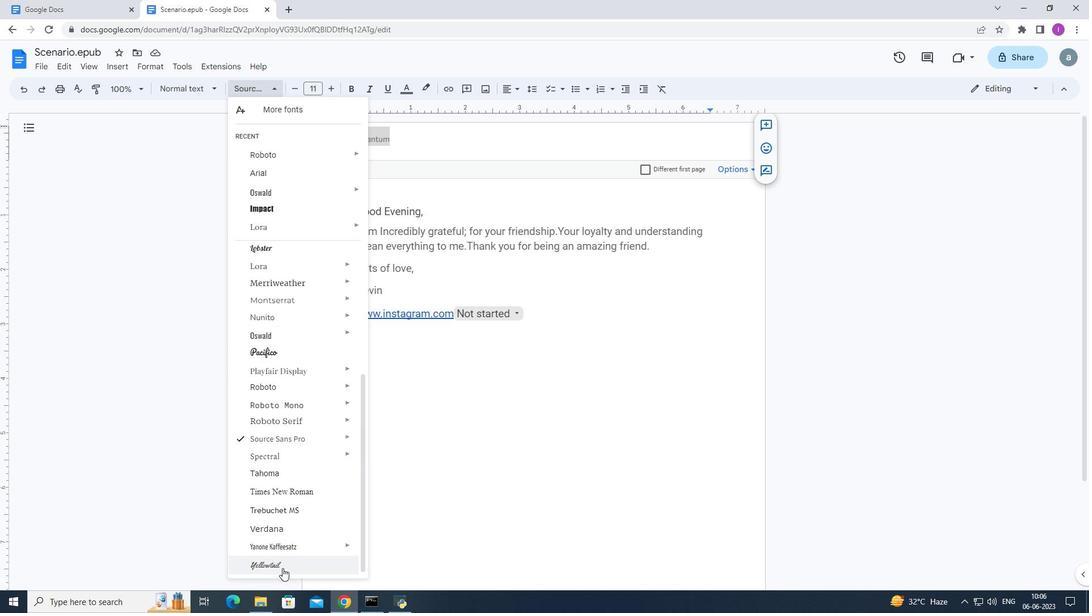 
Action: Mouse moved to (257, 363)
Screenshot: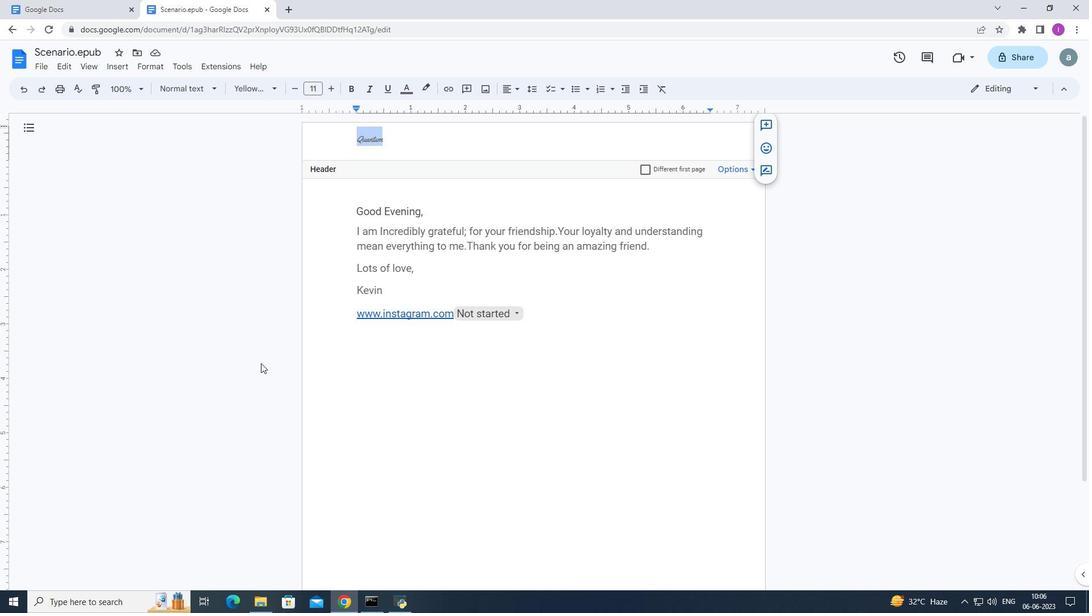 
